 Task: Upload documentation on the updated data transformation processes to the task for future reference.
Action: Mouse moved to (64, 518)
Screenshot: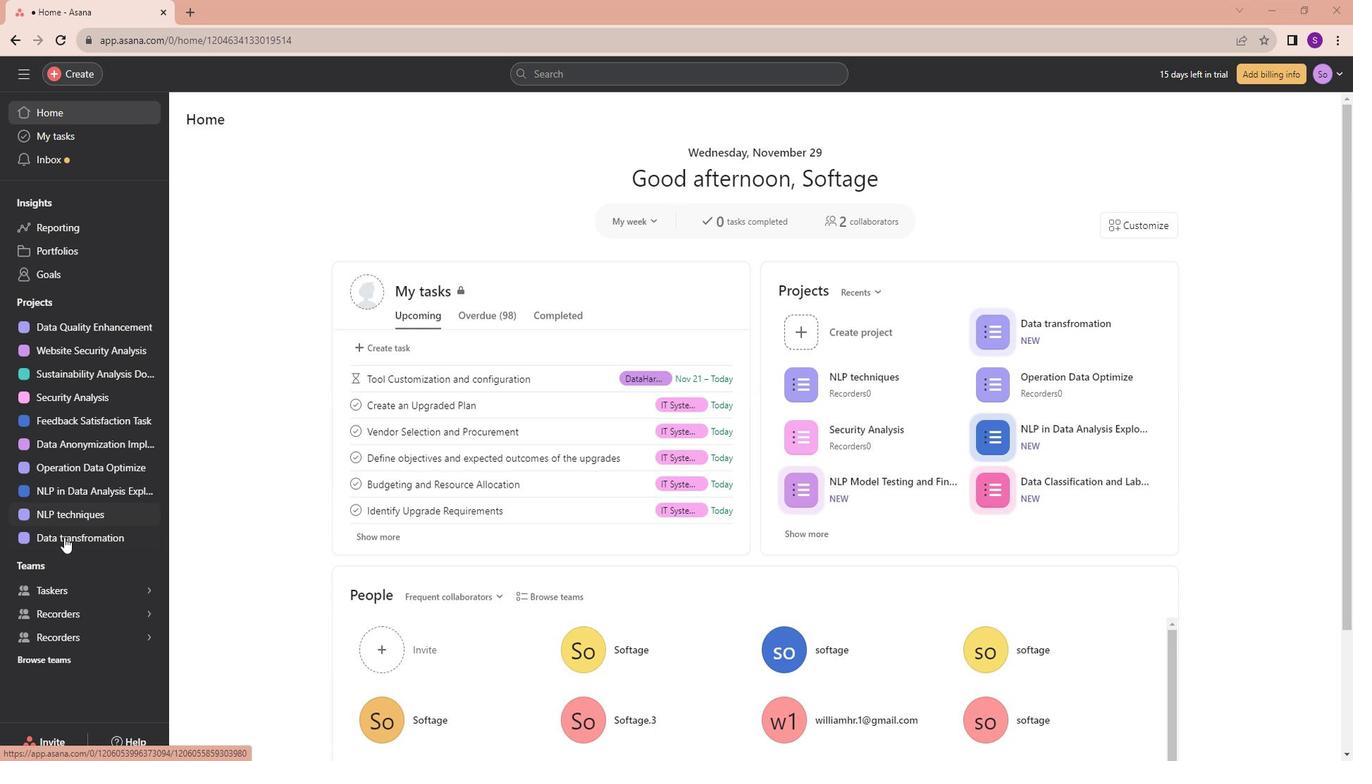 
Action: Mouse pressed left at (64, 518)
Screenshot: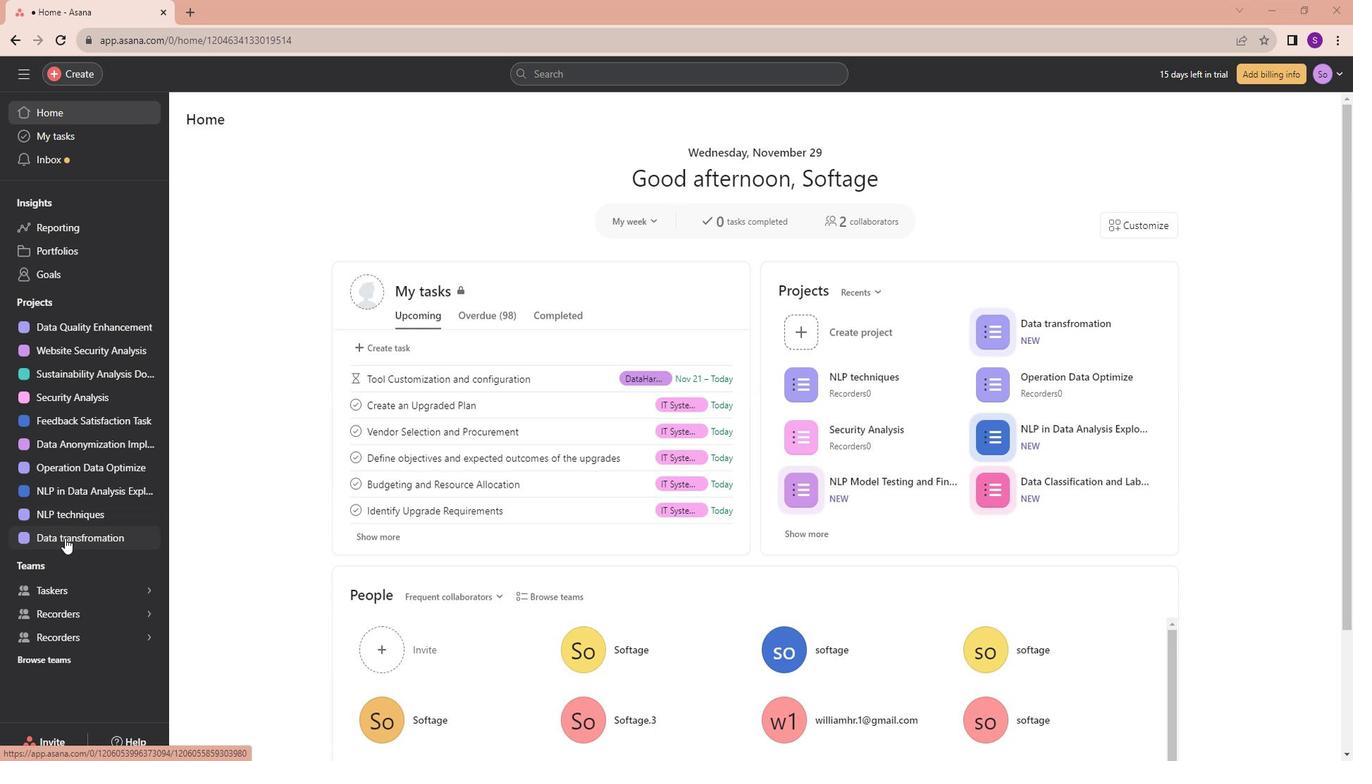 
Action: Mouse moved to (545, 371)
Screenshot: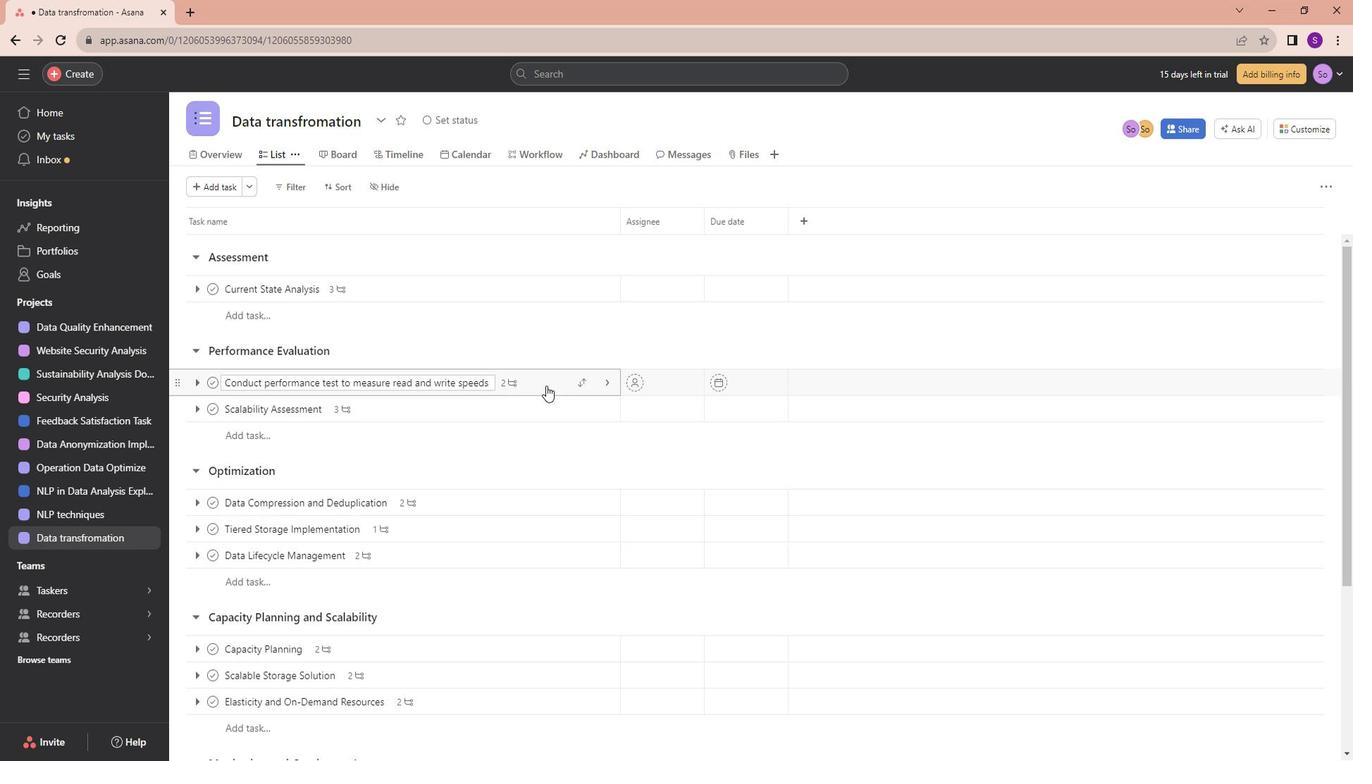 
Action: Mouse pressed left at (545, 371)
Screenshot: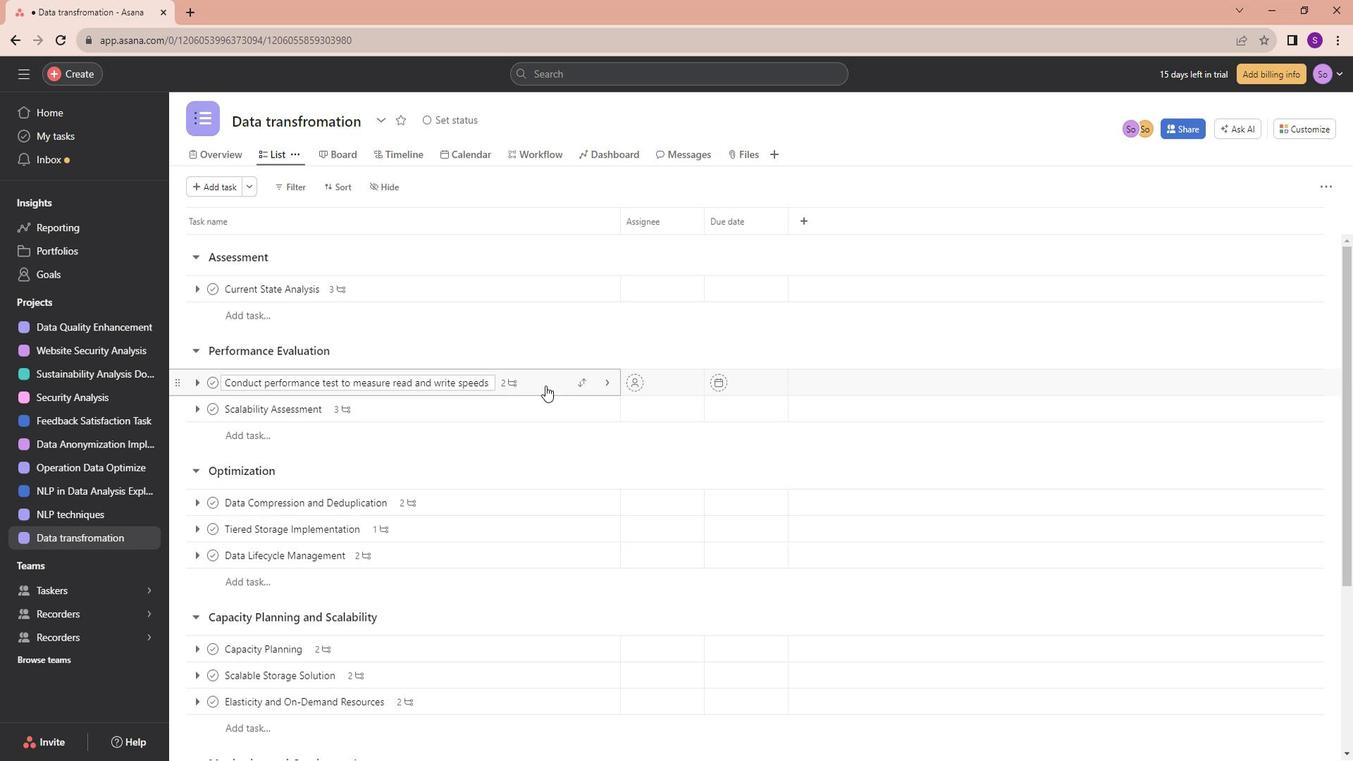 
Action: Mouse moved to (1199, 107)
Screenshot: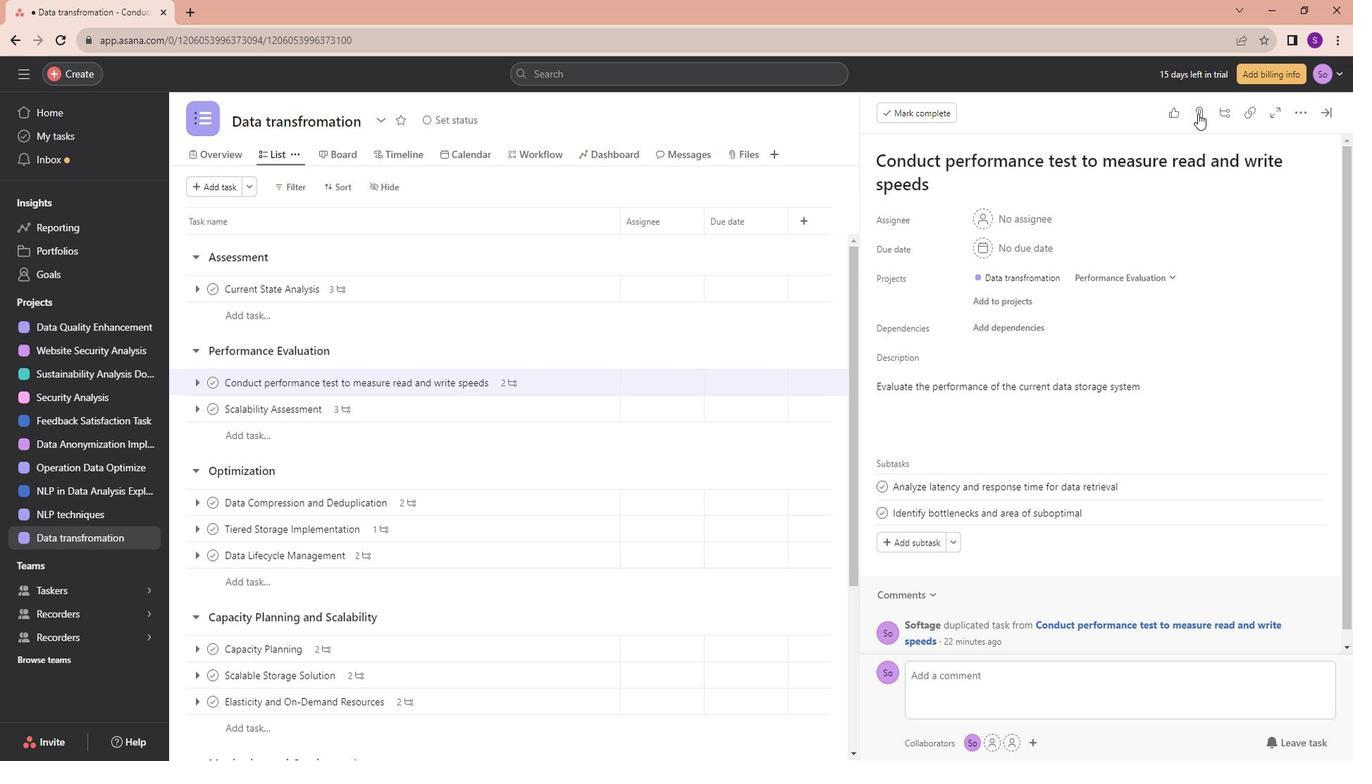 
Action: Mouse pressed left at (1199, 107)
Screenshot: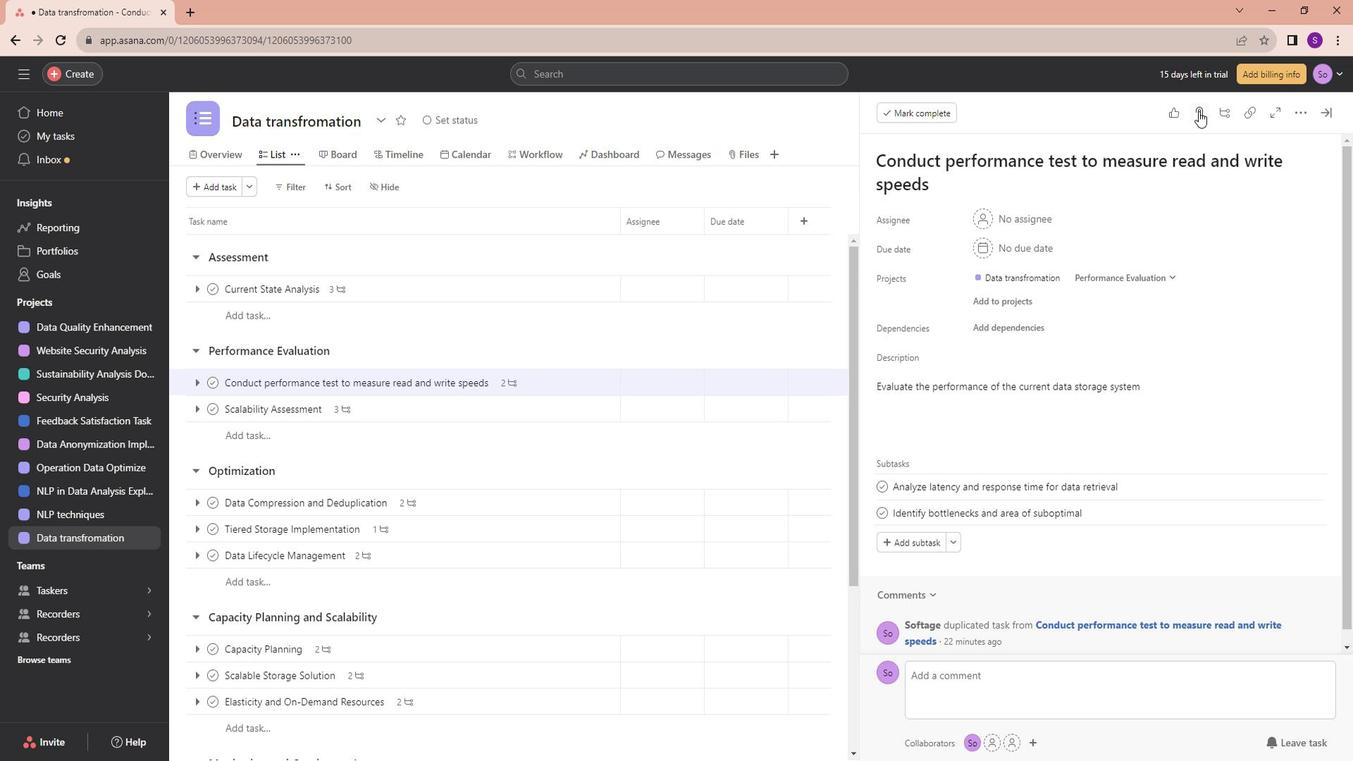 
Action: Mouse moved to (1219, 157)
Screenshot: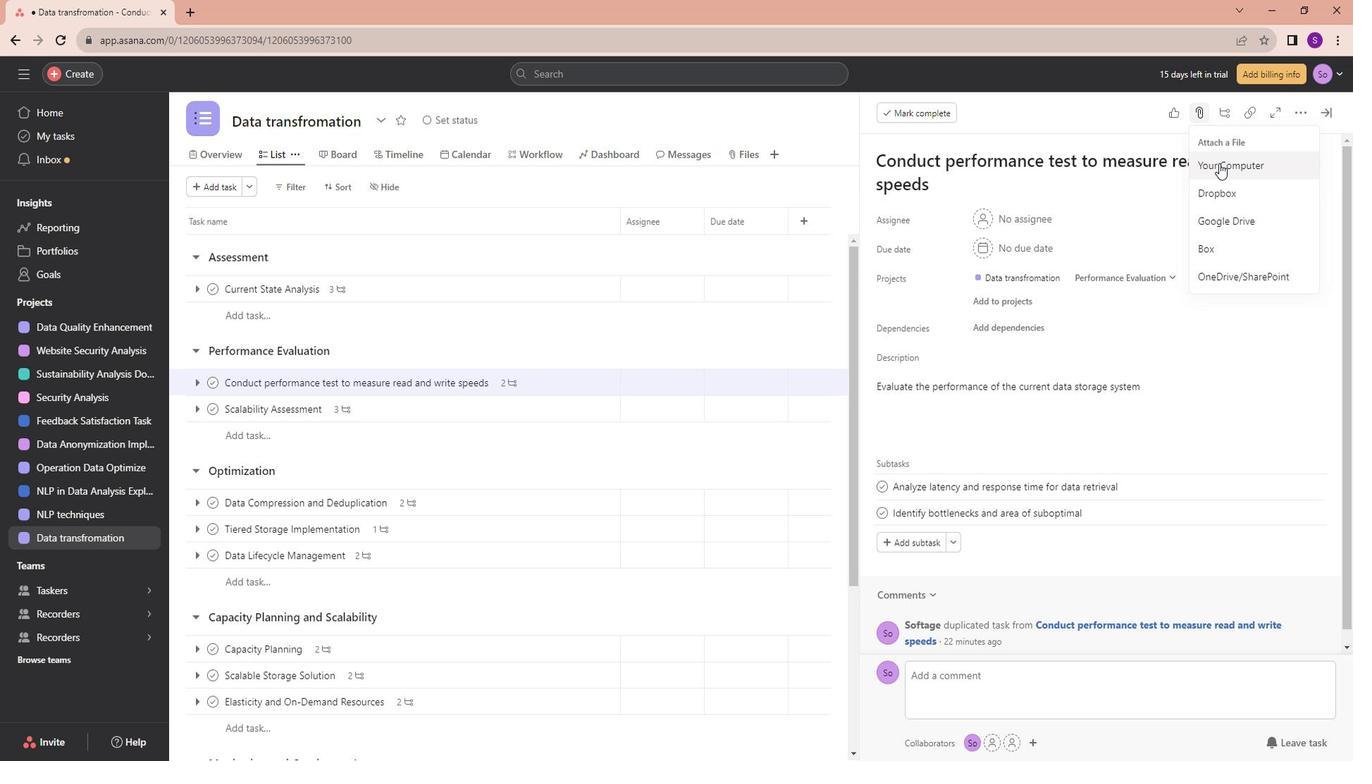 
Action: Mouse pressed left at (1219, 157)
Screenshot: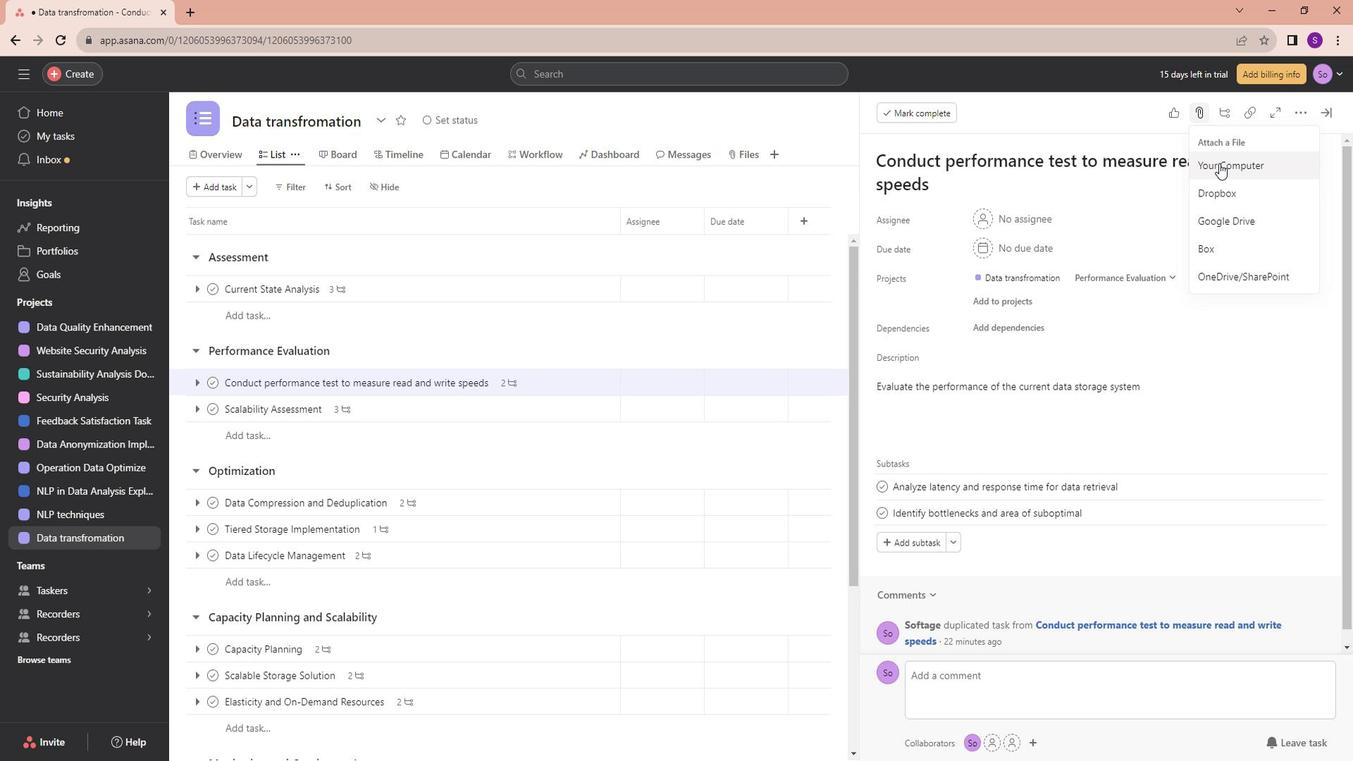 
Action: Mouse moved to (611, 131)
Screenshot: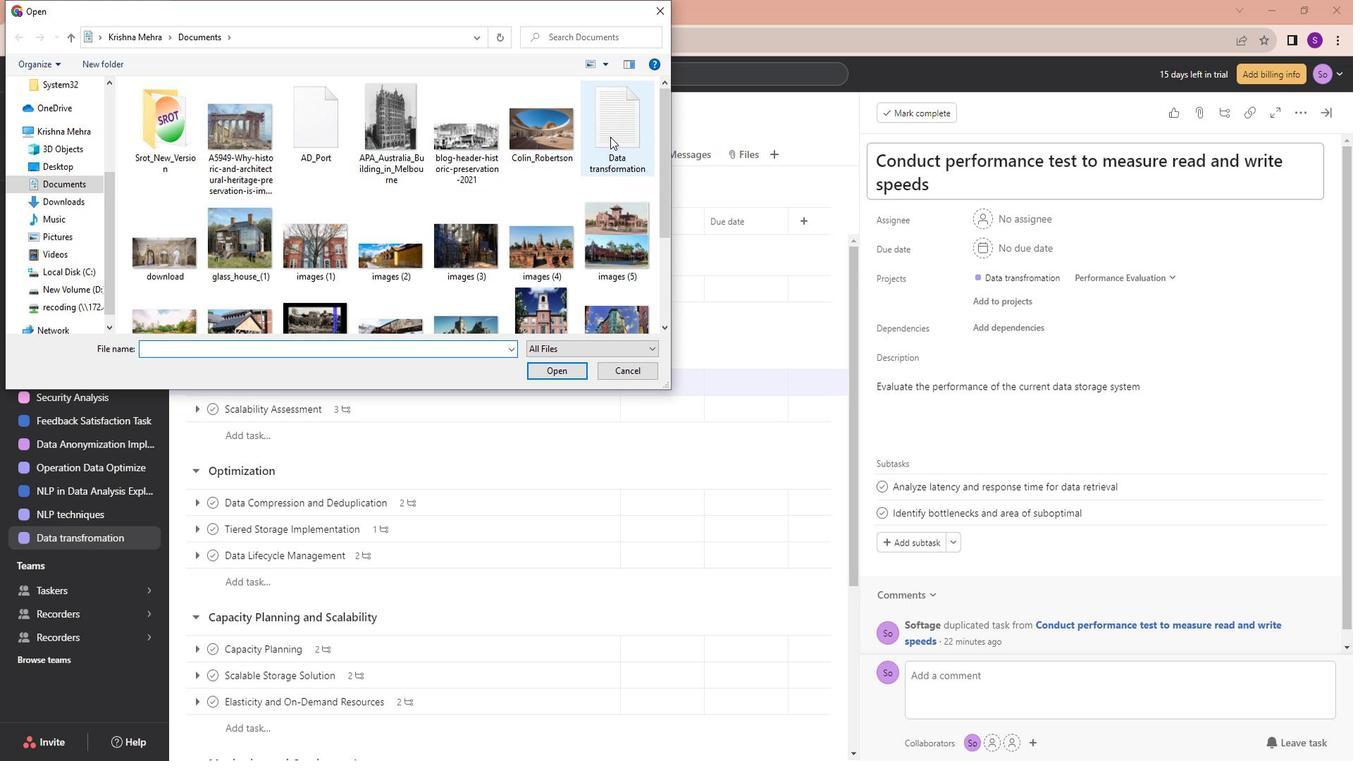 
Action: Mouse pressed left at (611, 131)
Screenshot: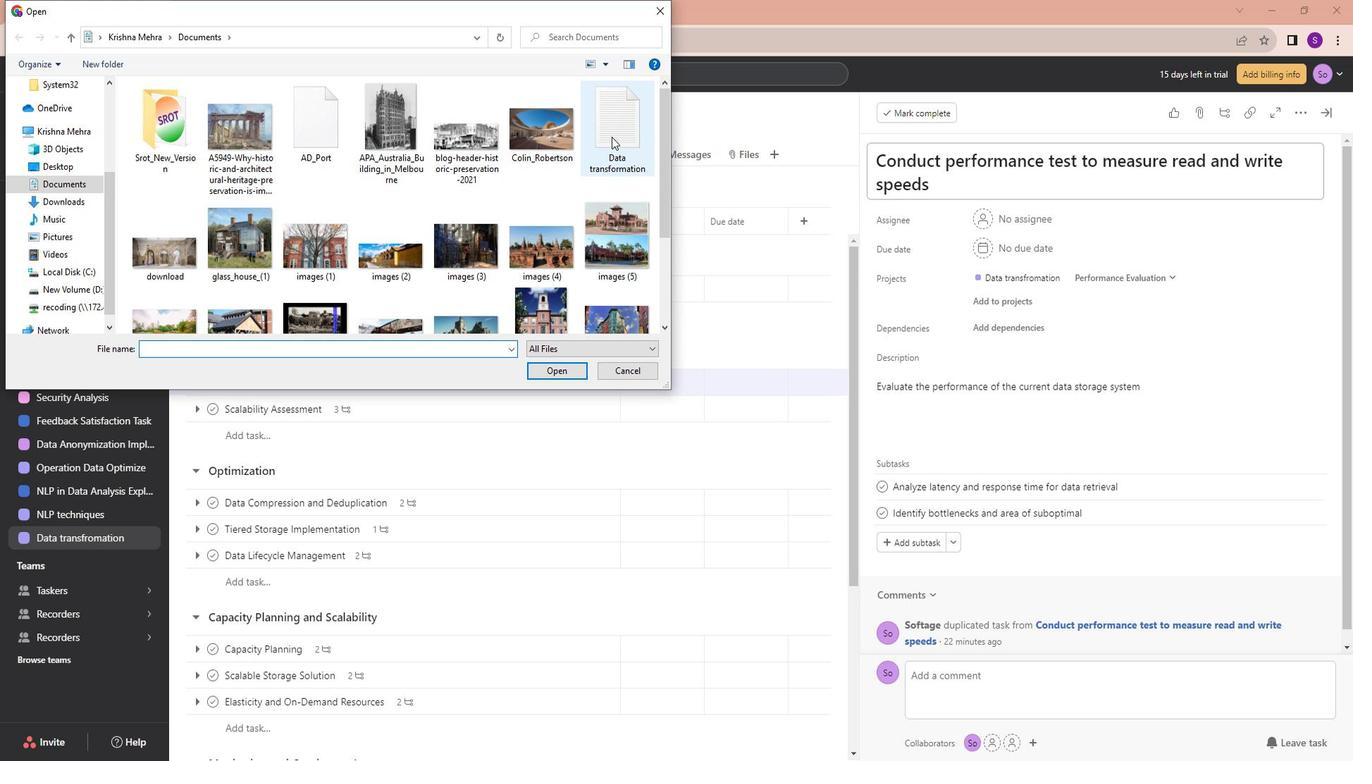 
Action: Mouse moved to (568, 356)
Screenshot: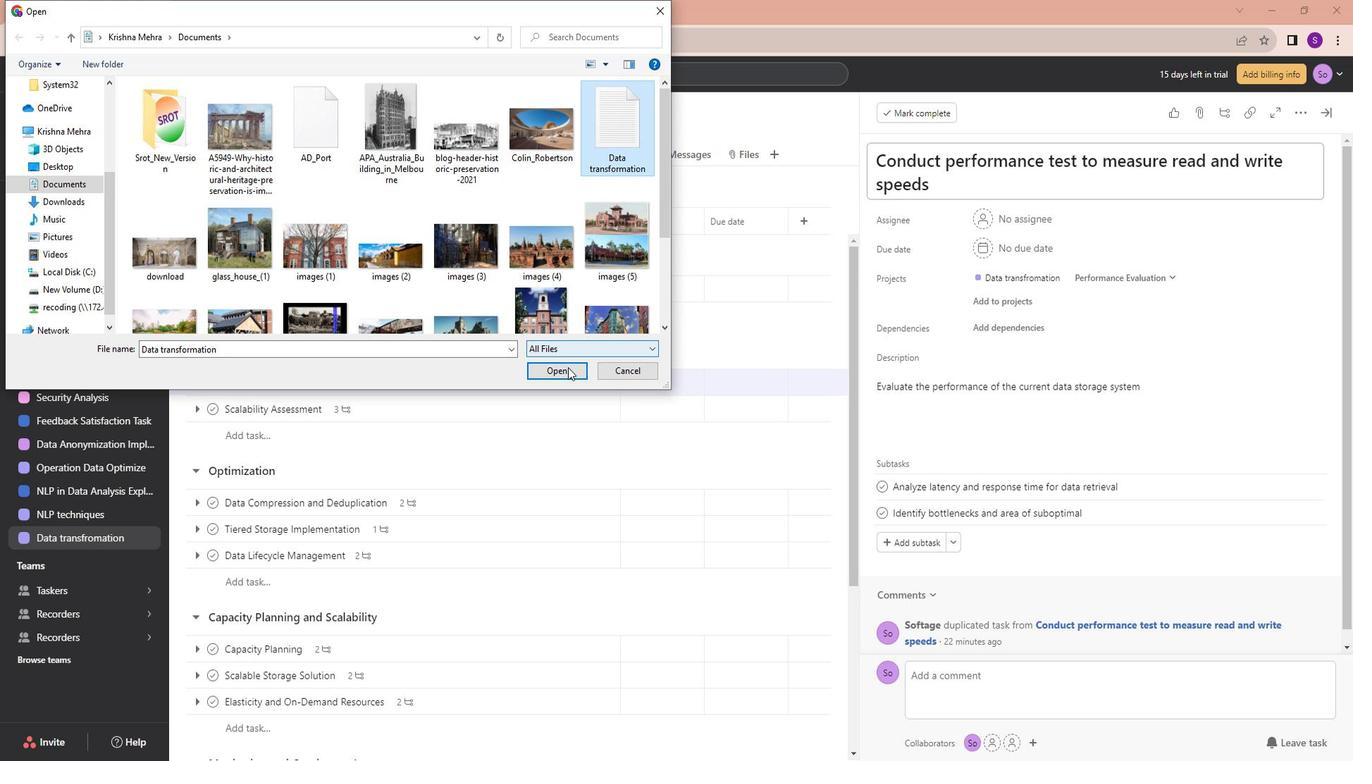 
Action: Mouse pressed left at (568, 356)
Screenshot: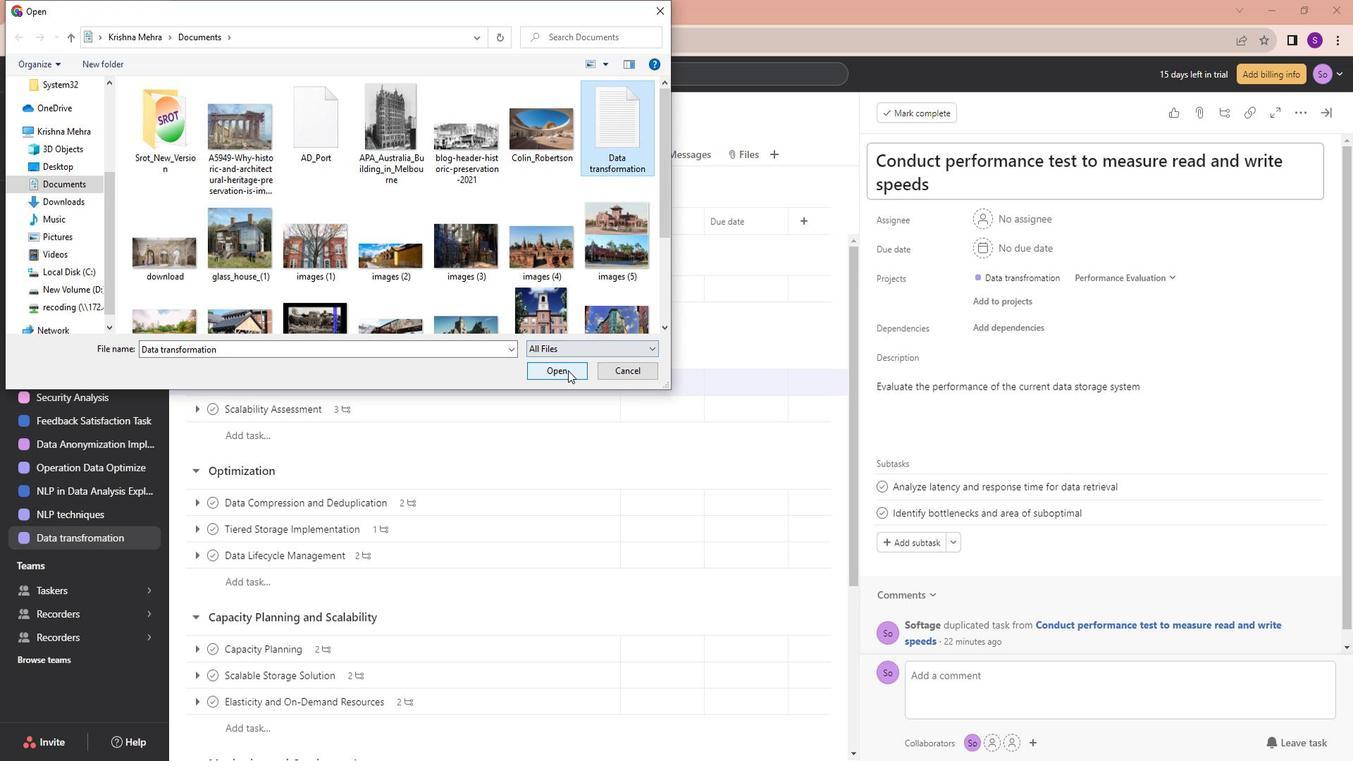 
Action: Mouse moved to (1319, 111)
Screenshot: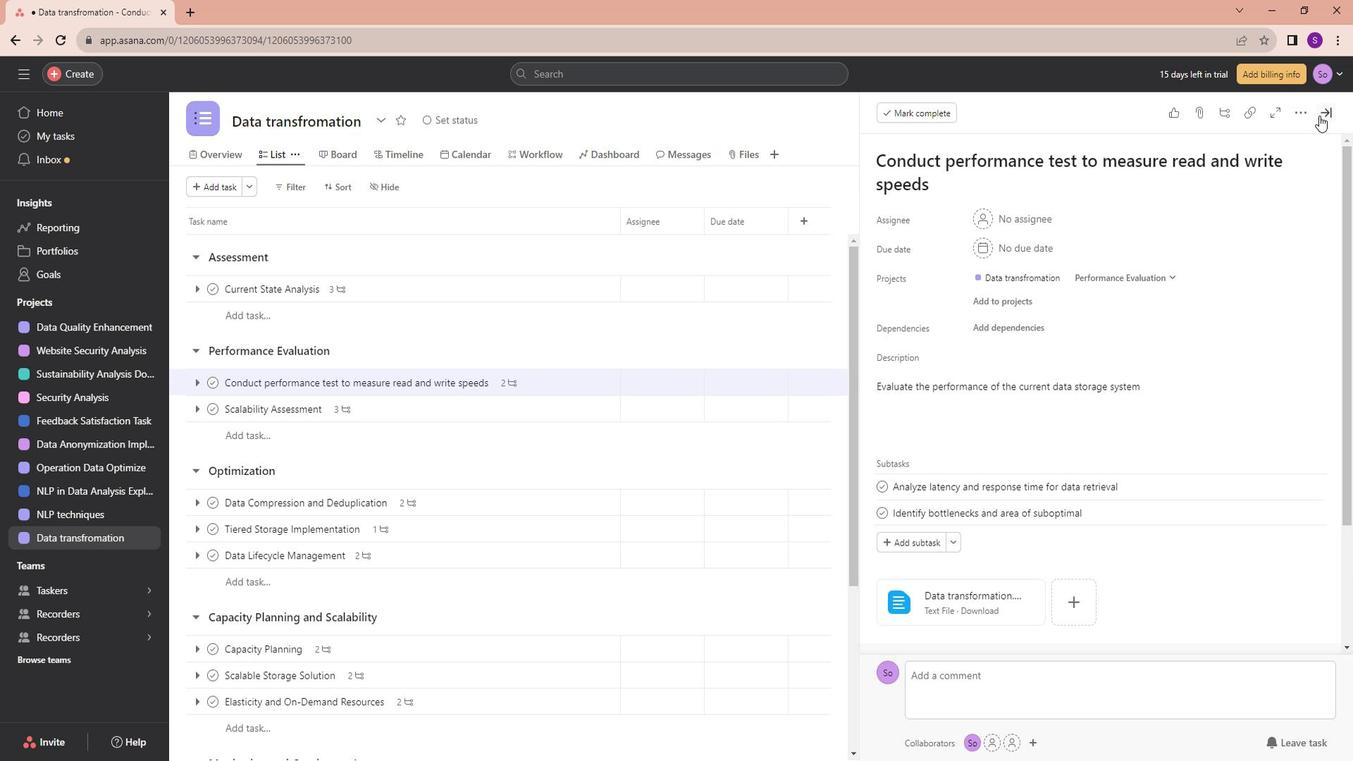 
Action: Mouse pressed left at (1319, 111)
Screenshot: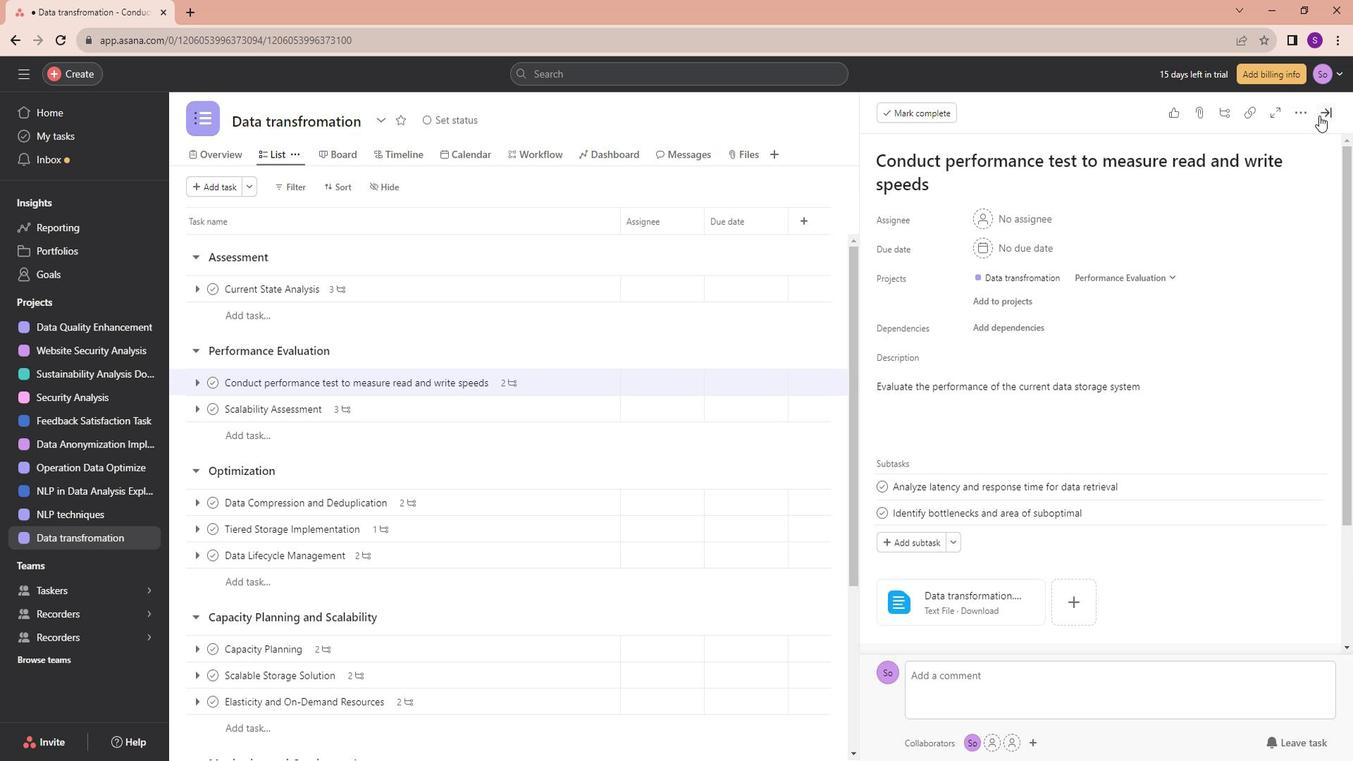 
Action: Mouse moved to (1261, 143)
Screenshot: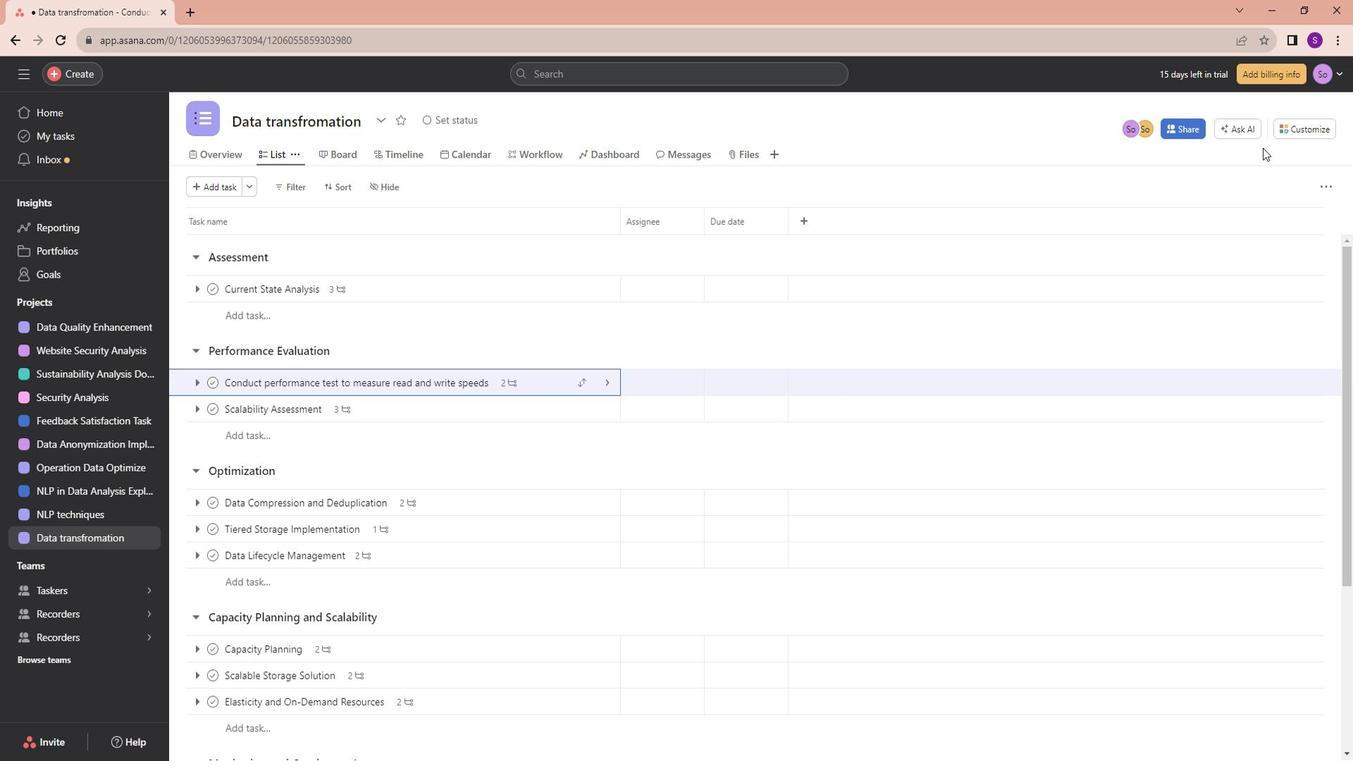 
